 Task: Modify content language to Bahasa Indonesia.
Action: Mouse moved to (460, 296)
Screenshot: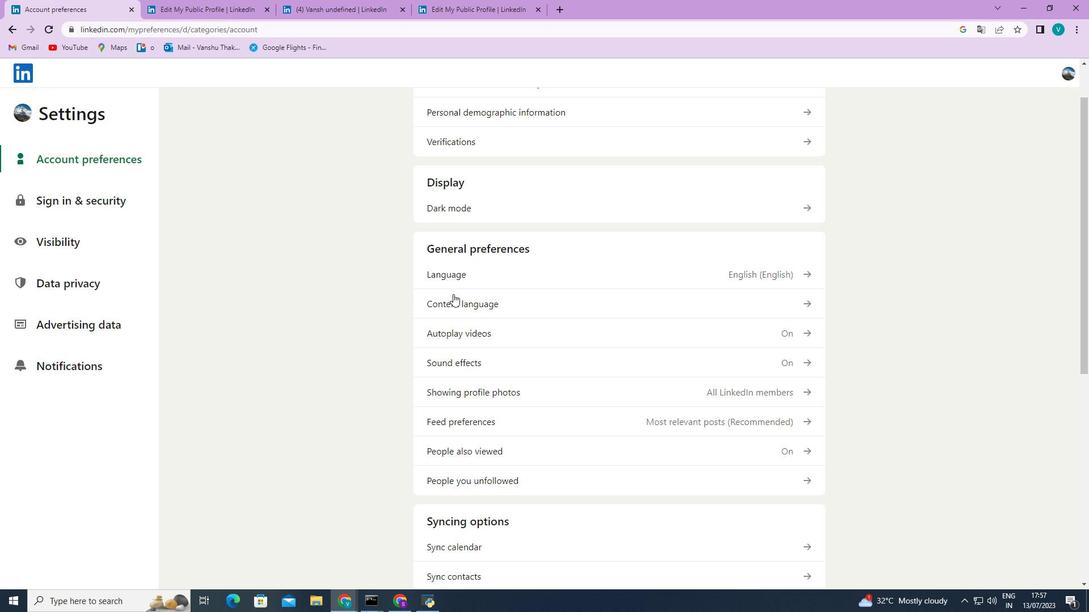 
Action: Mouse pressed left at (460, 296)
Screenshot: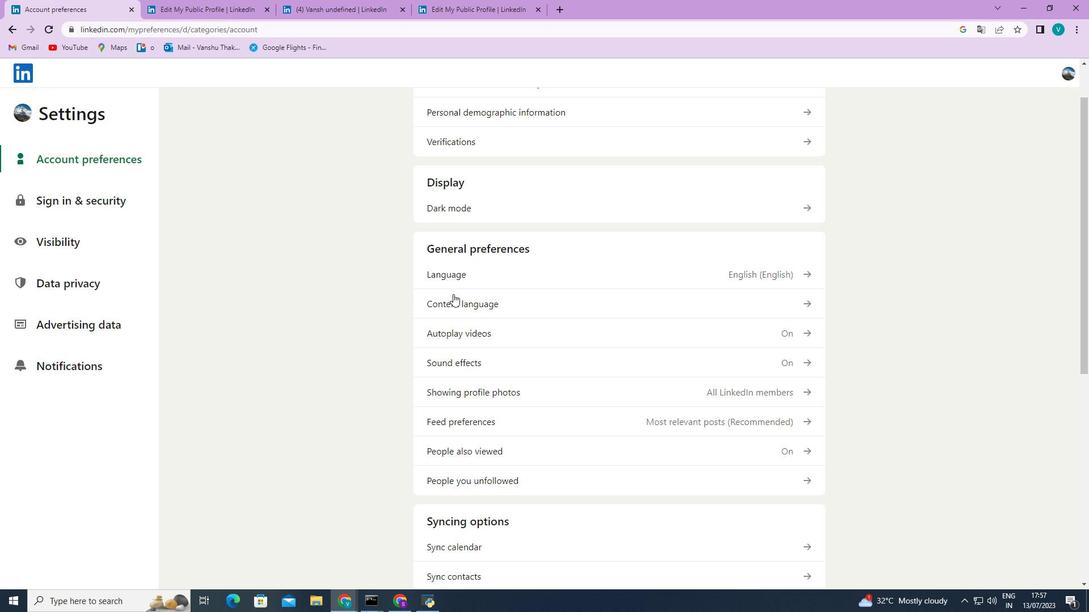 
Action: Mouse moved to (791, 210)
Screenshot: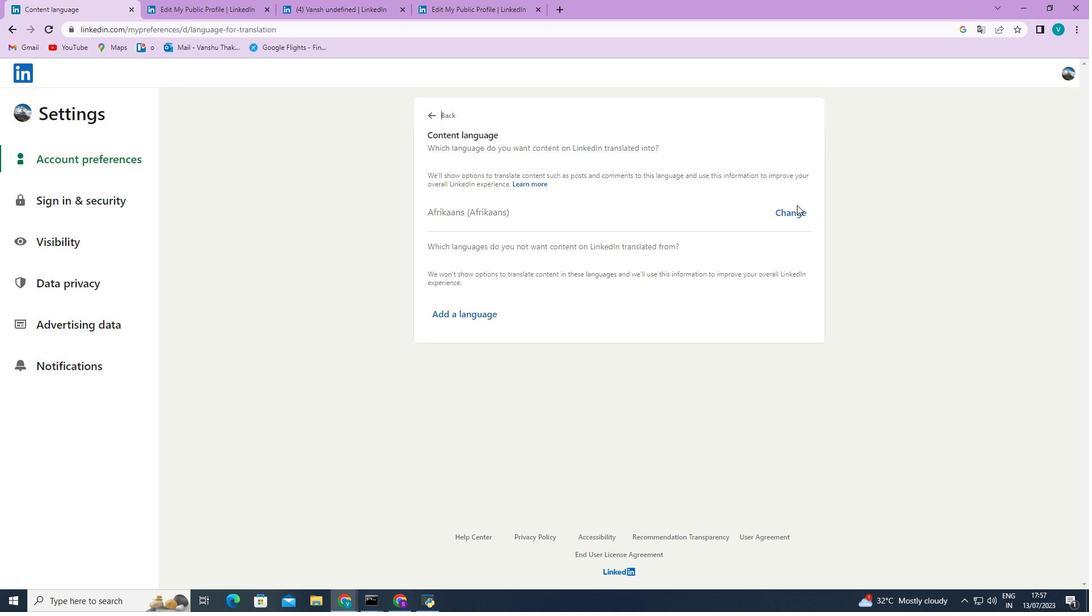 
Action: Mouse pressed left at (791, 210)
Screenshot: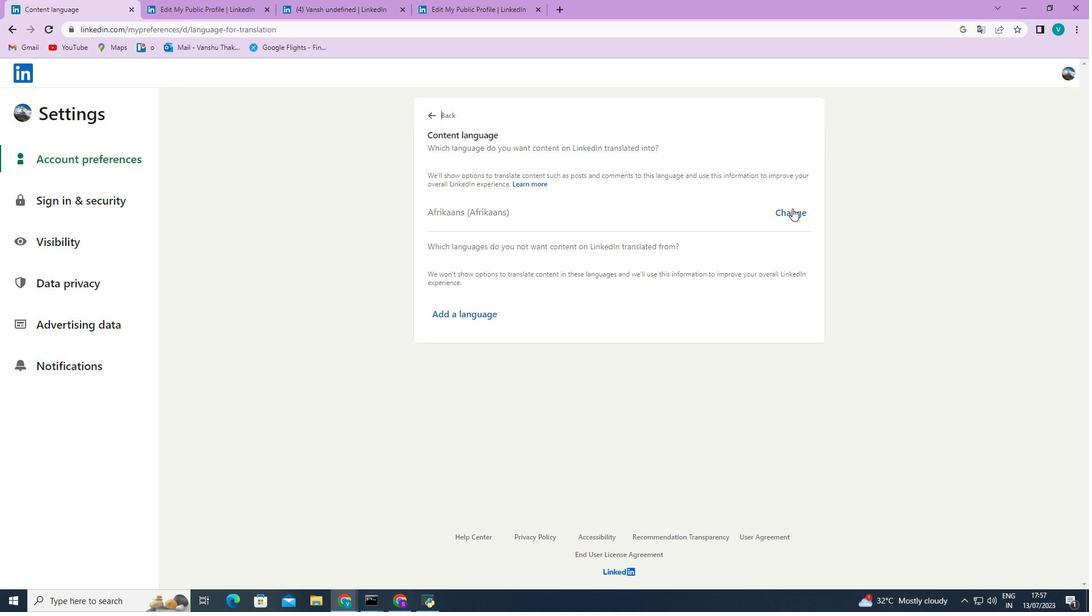 
Action: Mouse moved to (430, 220)
Screenshot: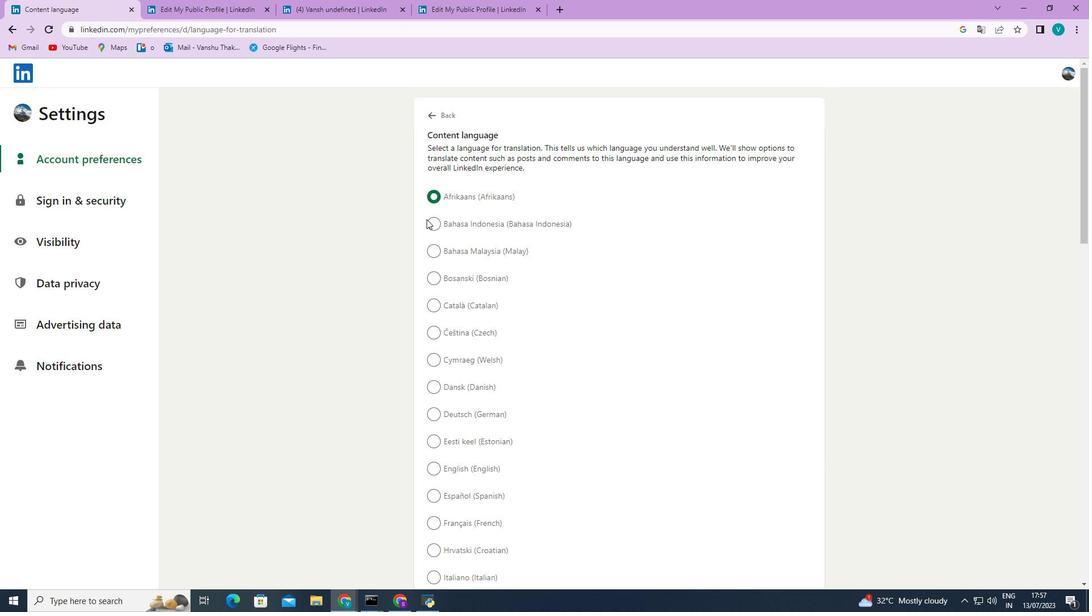 
Action: Mouse pressed left at (430, 220)
Screenshot: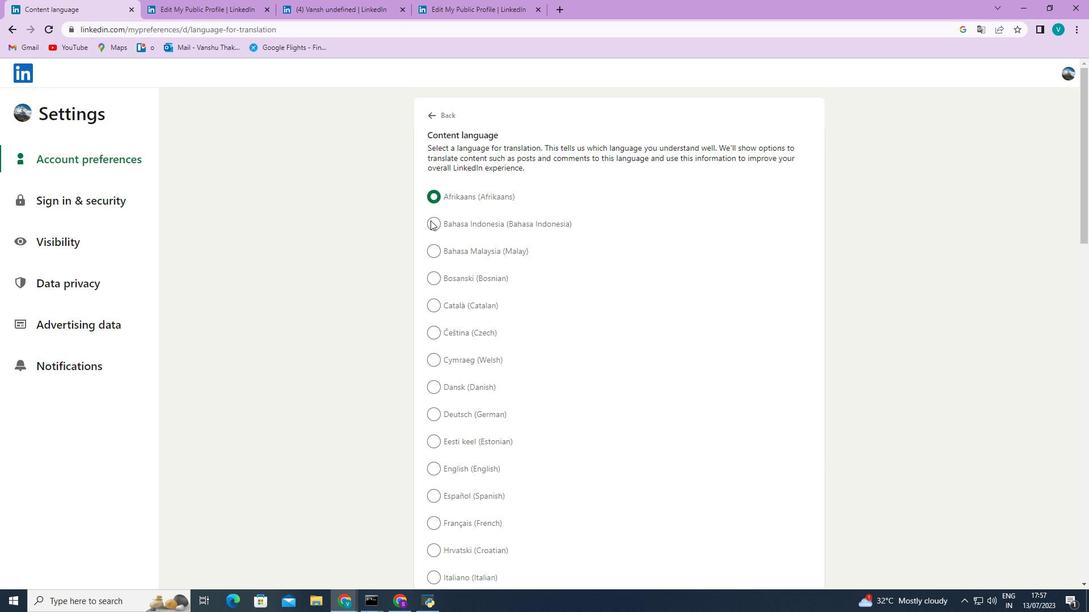 
Action: Mouse moved to (431, 220)
Screenshot: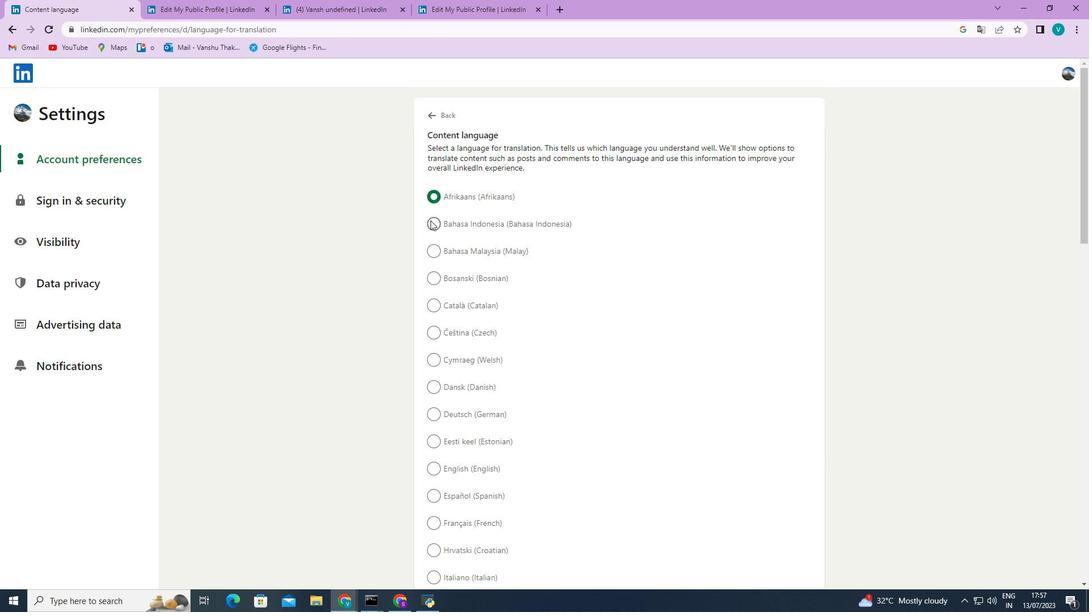 
